 Task: Sort the products in the category "Enzymes" by best match.
Action: Mouse moved to (280, 141)
Screenshot: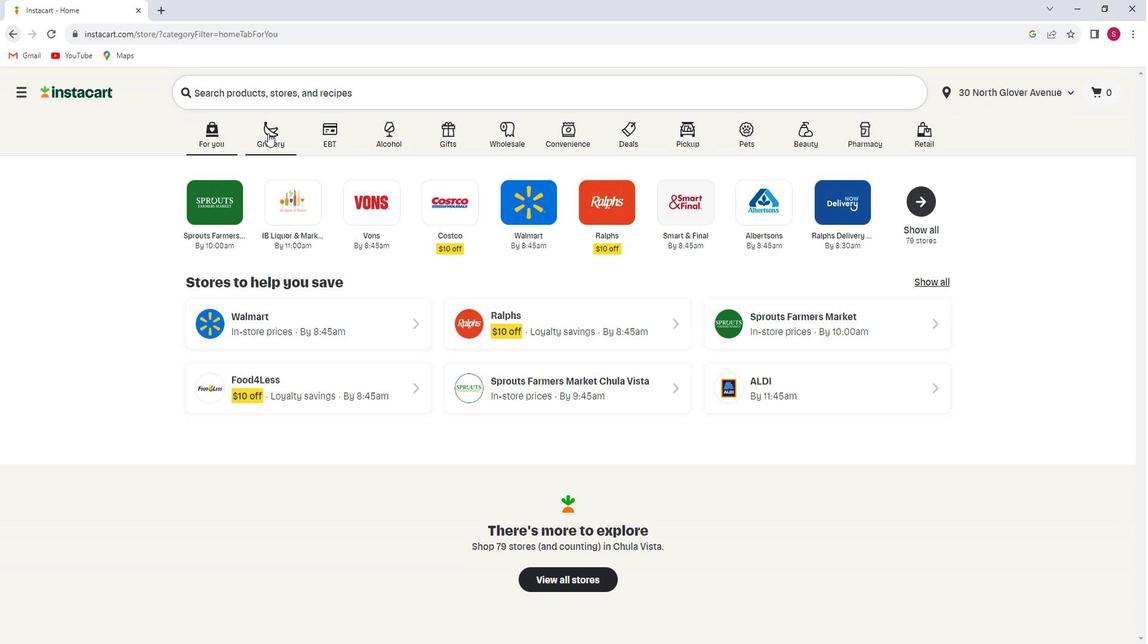 
Action: Mouse pressed left at (280, 141)
Screenshot: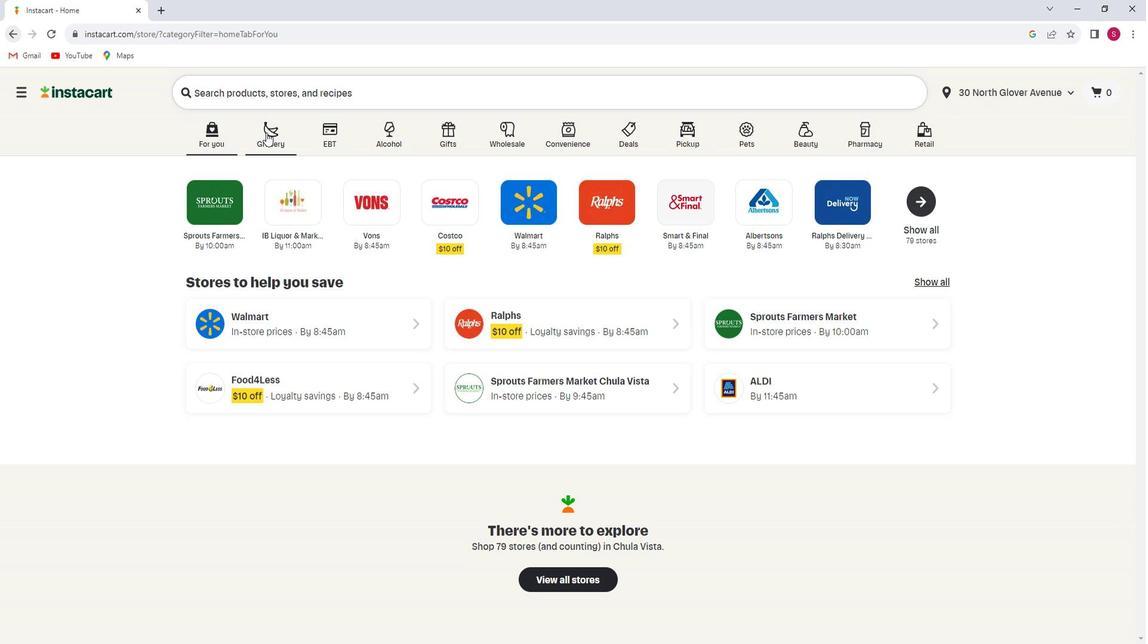 
Action: Mouse moved to (323, 360)
Screenshot: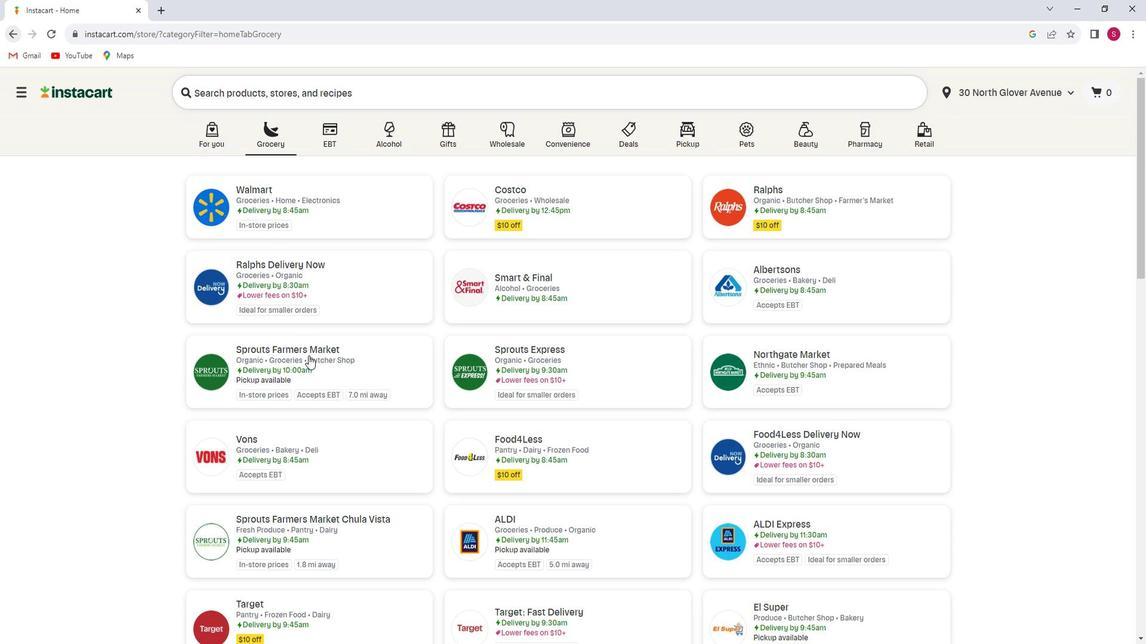 
Action: Mouse pressed left at (323, 360)
Screenshot: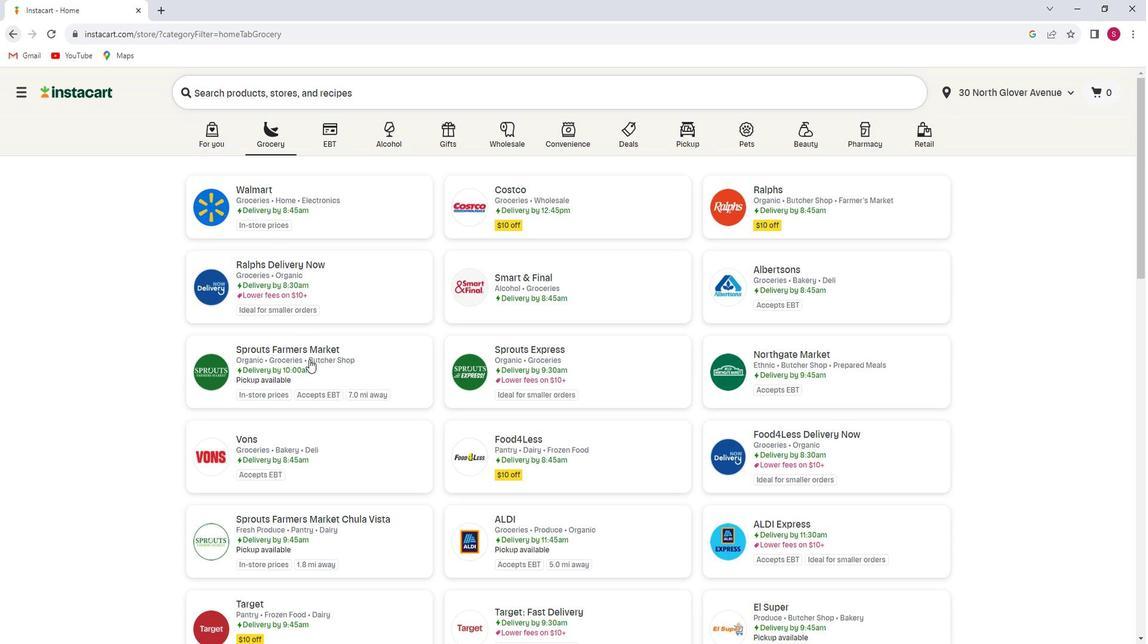 
Action: Mouse moved to (96, 423)
Screenshot: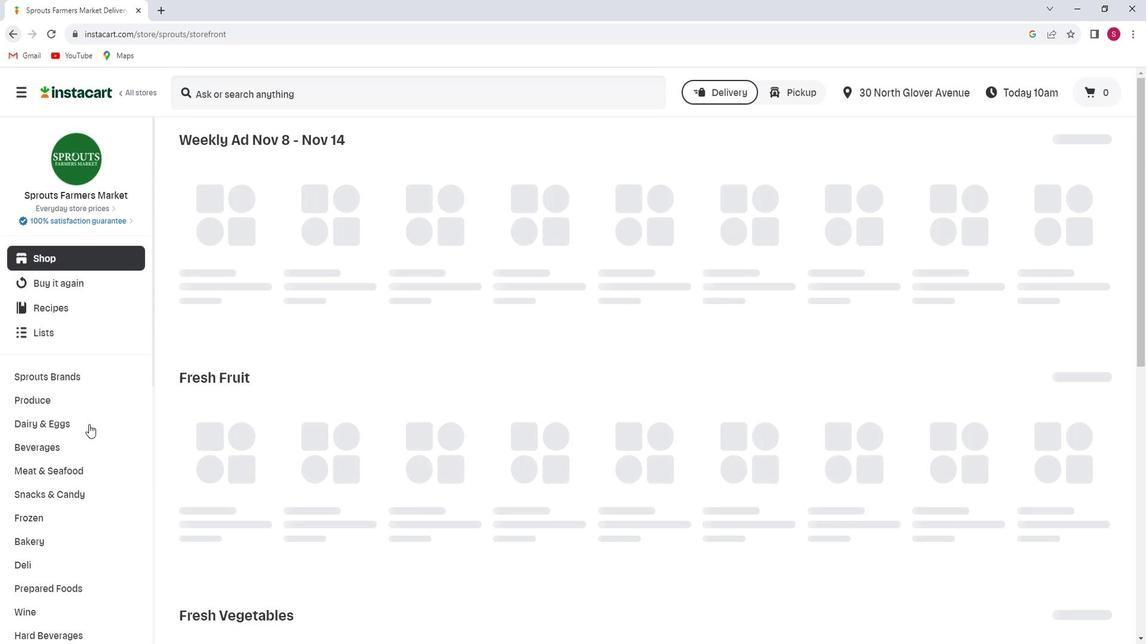
Action: Mouse scrolled (96, 423) with delta (0, 0)
Screenshot: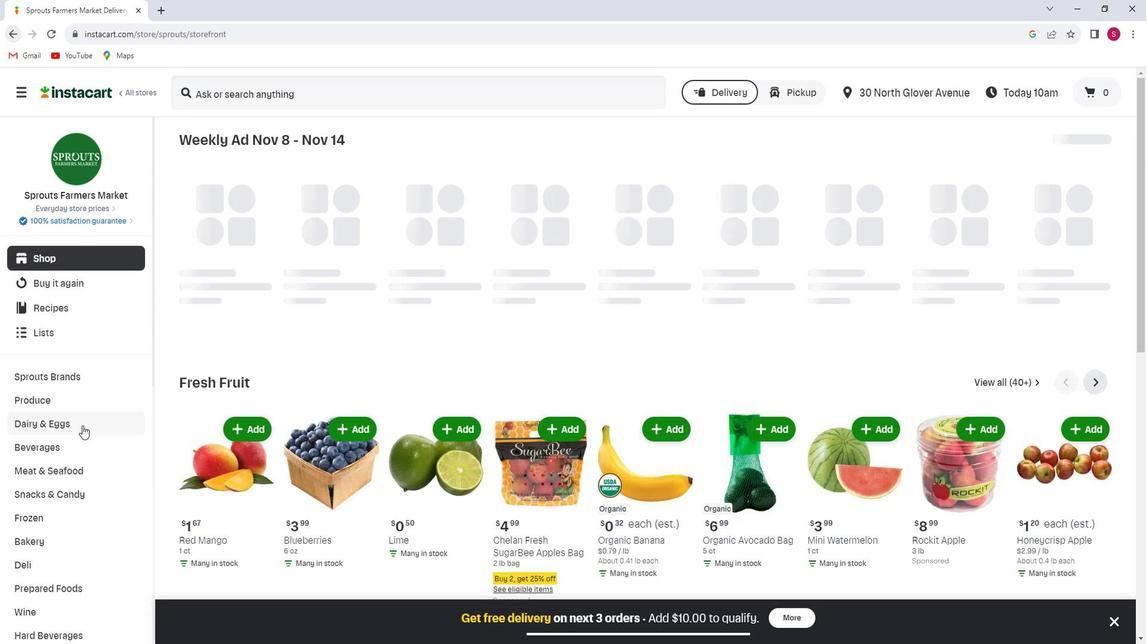 
Action: Mouse scrolled (96, 423) with delta (0, 0)
Screenshot: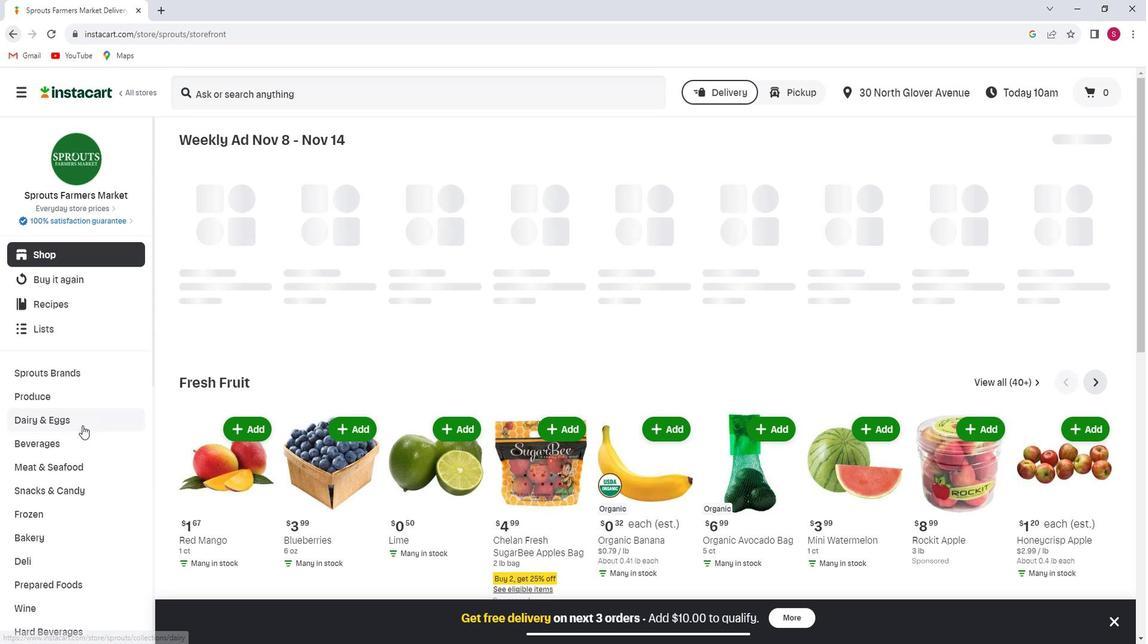 
Action: Mouse scrolled (96, 423) with delta (0, 0)
Screenshot: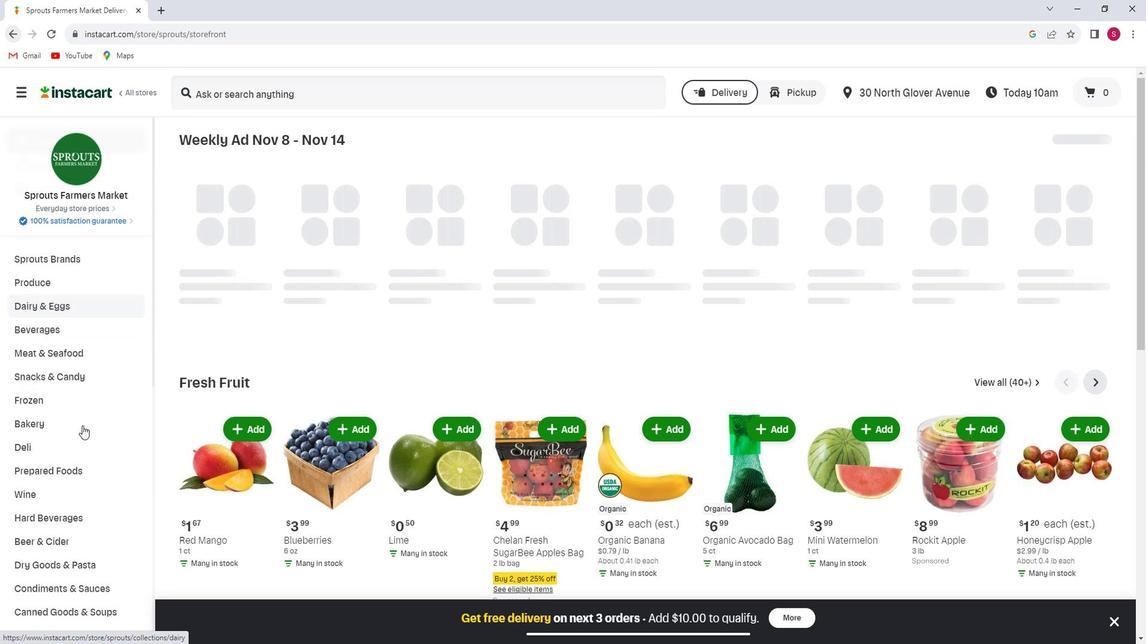 
Action: Mouse scrolled (96, 423) with delta (0, 0)
Screenshot: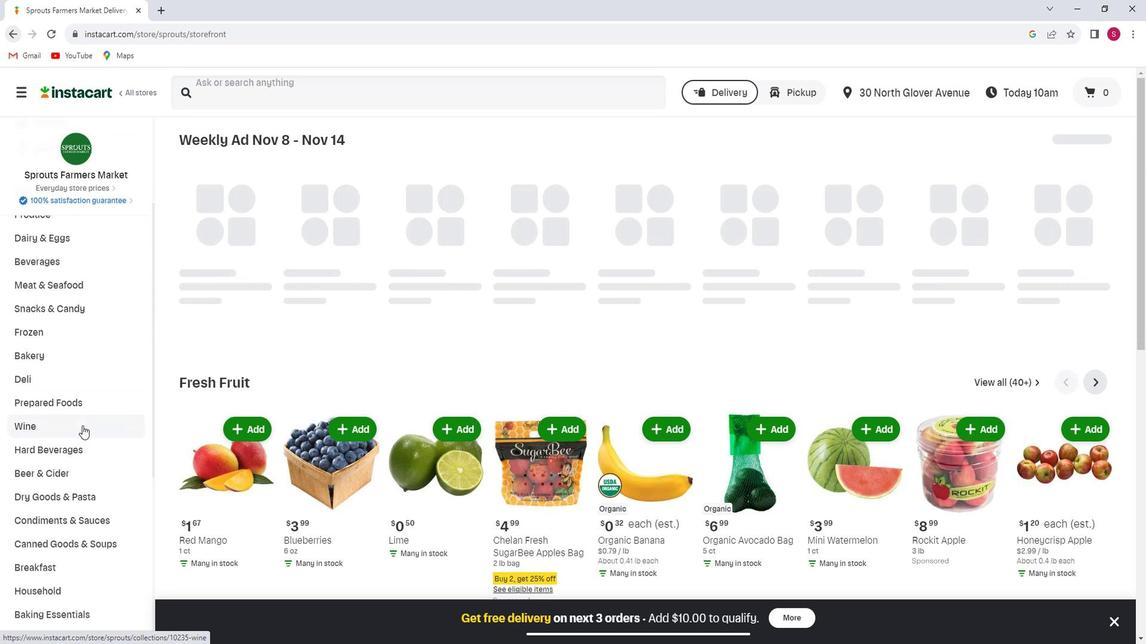 
Action: Mouse scrolled (96, 423) with delta (0, 0)
Screenshot: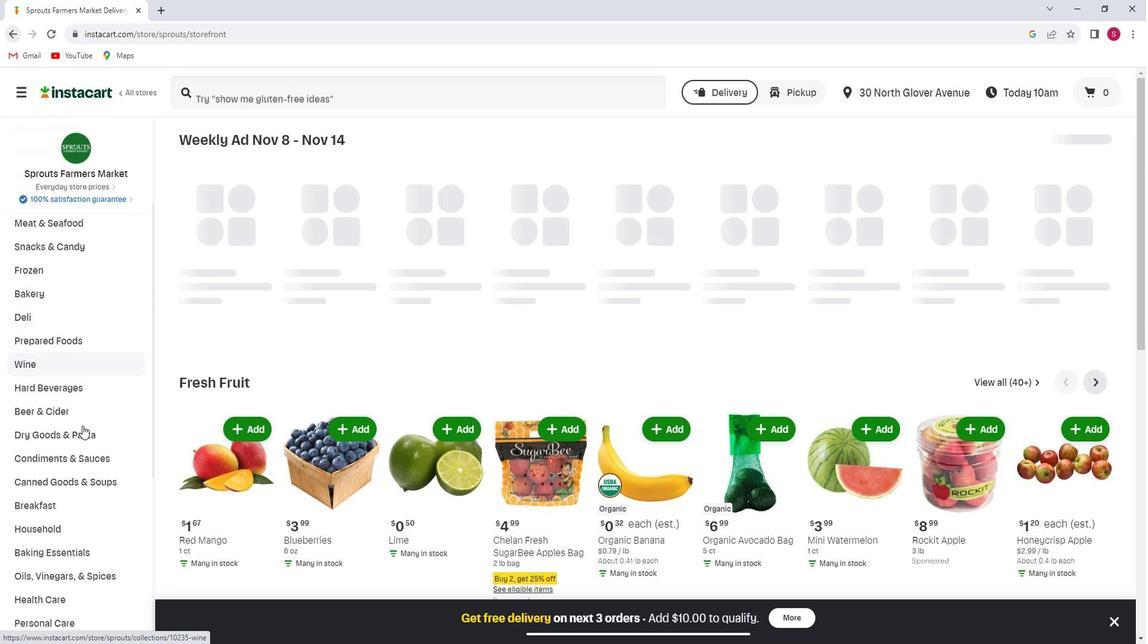 
Action: Mouse scrolled (96, 423) with delta (0, 0)
Screenshot: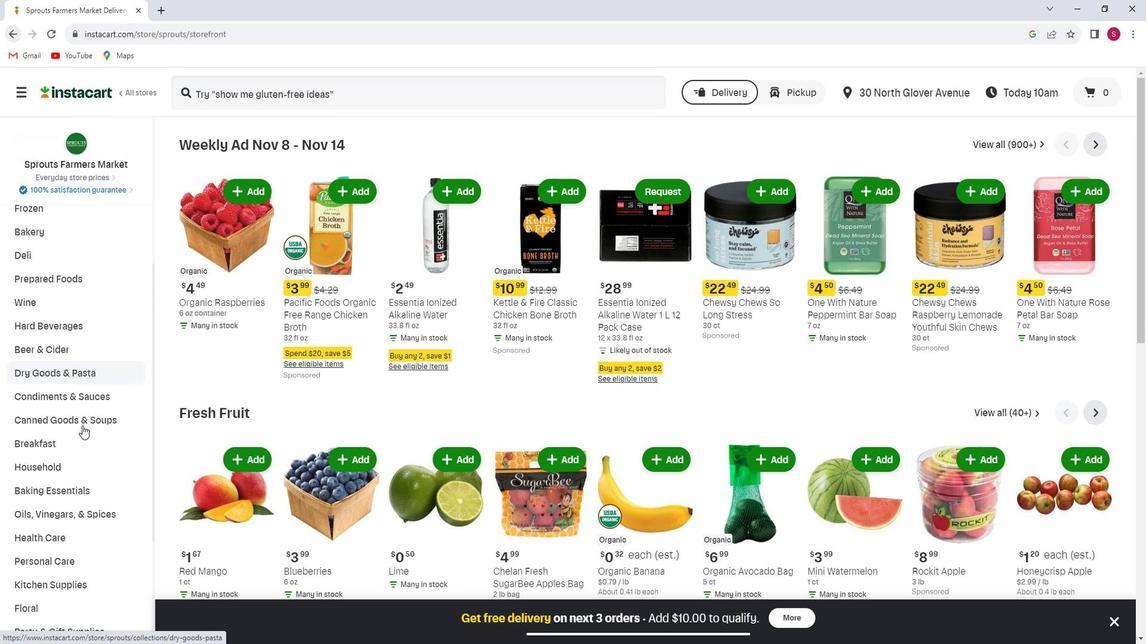 
Action: Mouse moved to (76, 470)
Screenshot: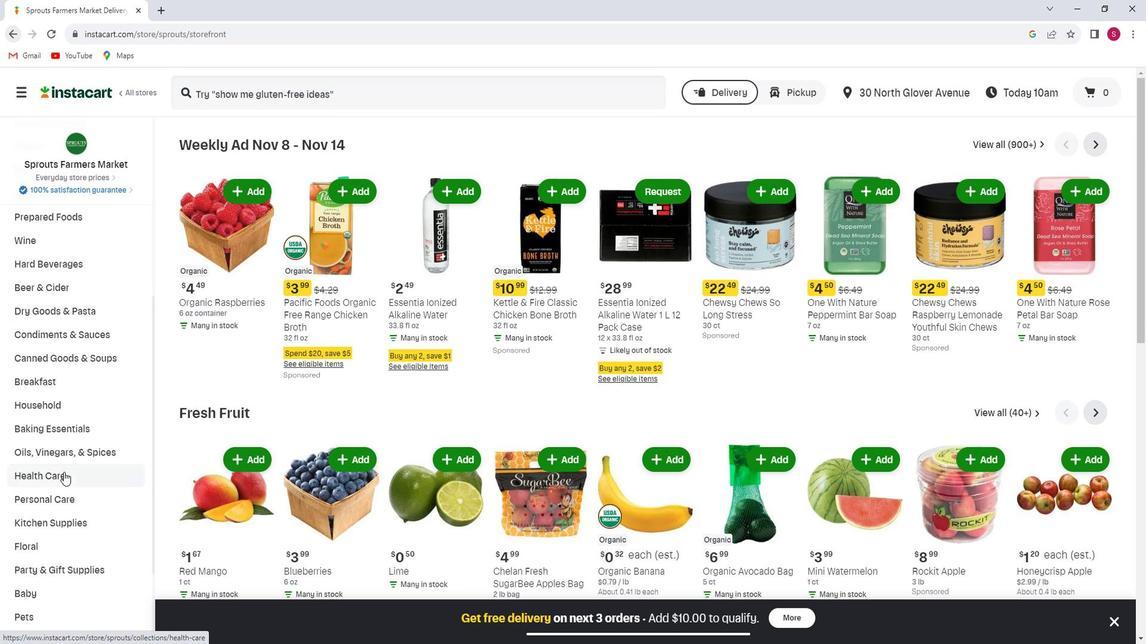
Action: Mouse pressed left at (76, 470)
Screenshot: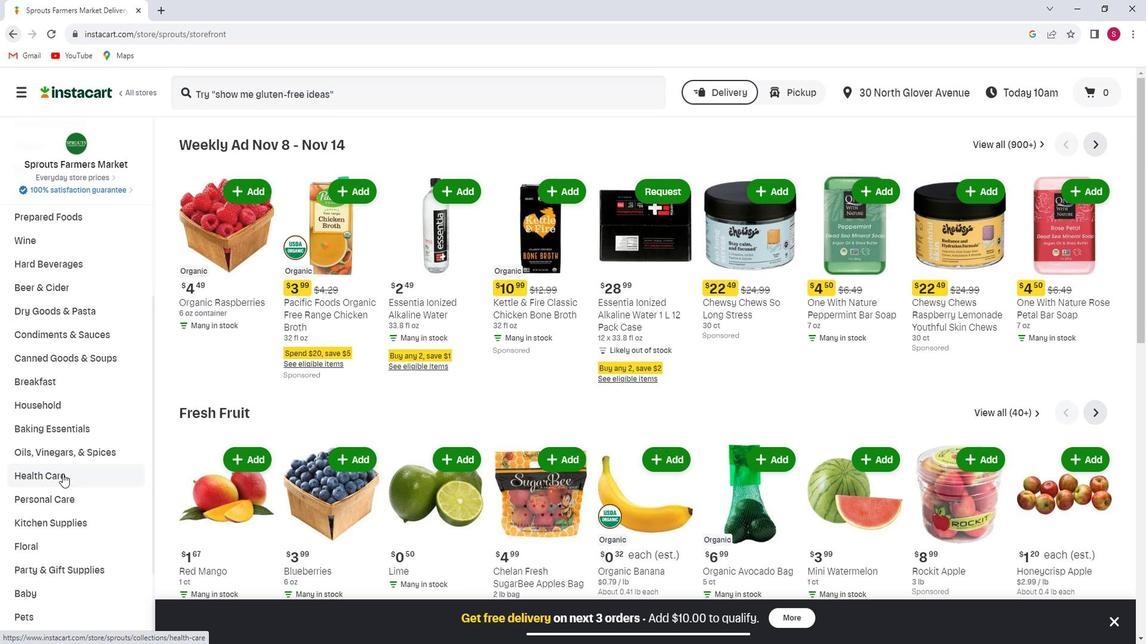 
Action: Mouse moved to (584, 183)
Screenshot: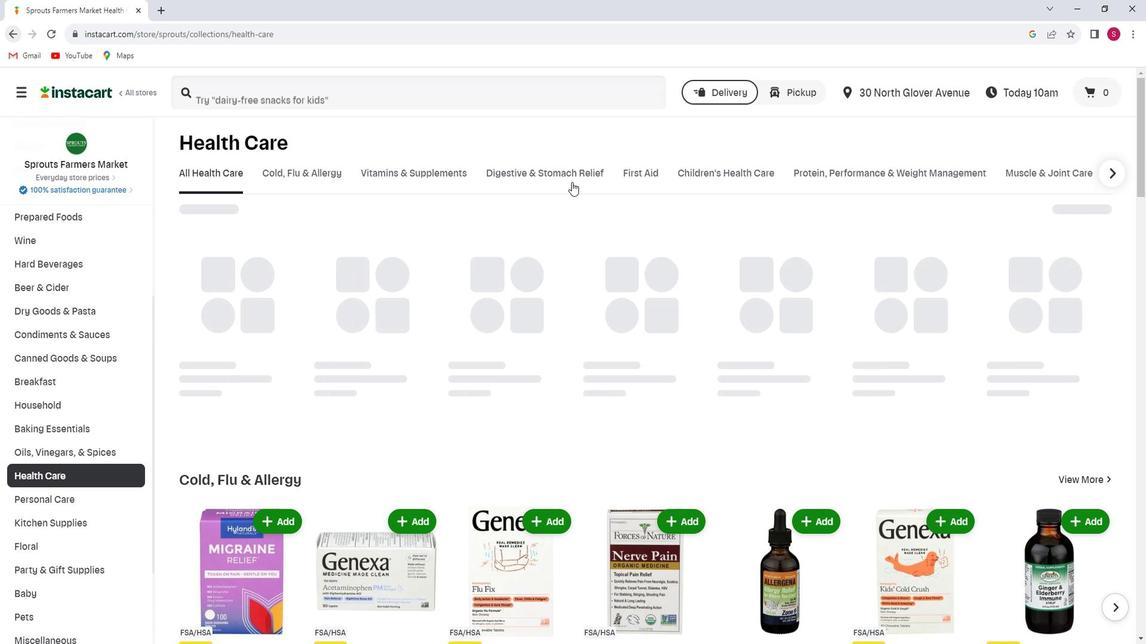 
Action: Mouse pressed left at (584, 183)
Screenshot: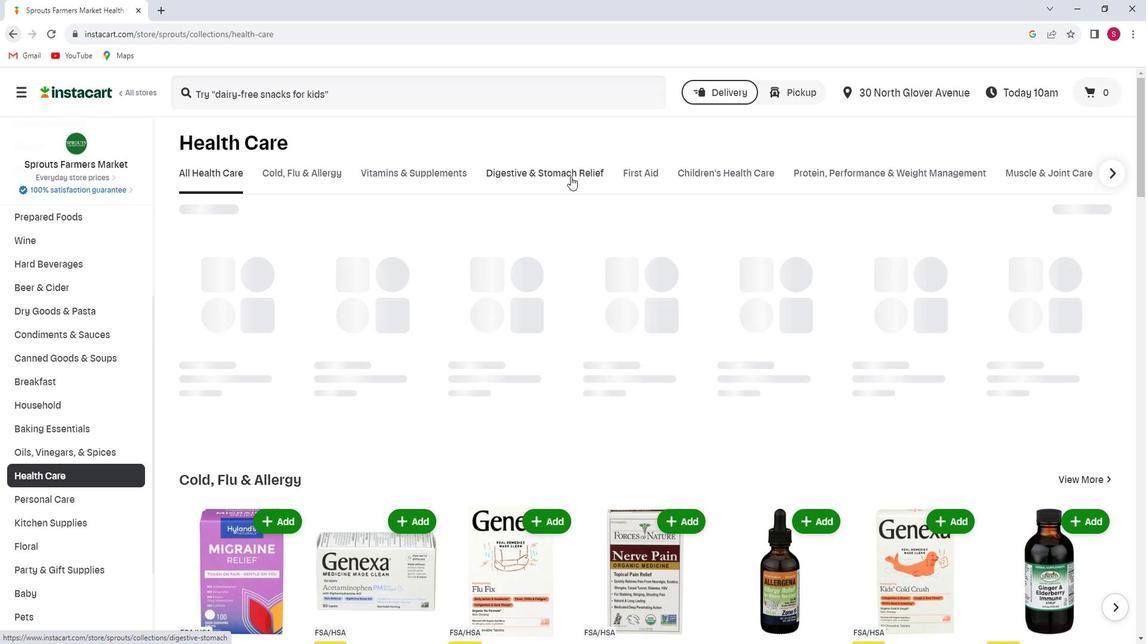 
Action: Mouse moved to (811, 227)
Screenshot: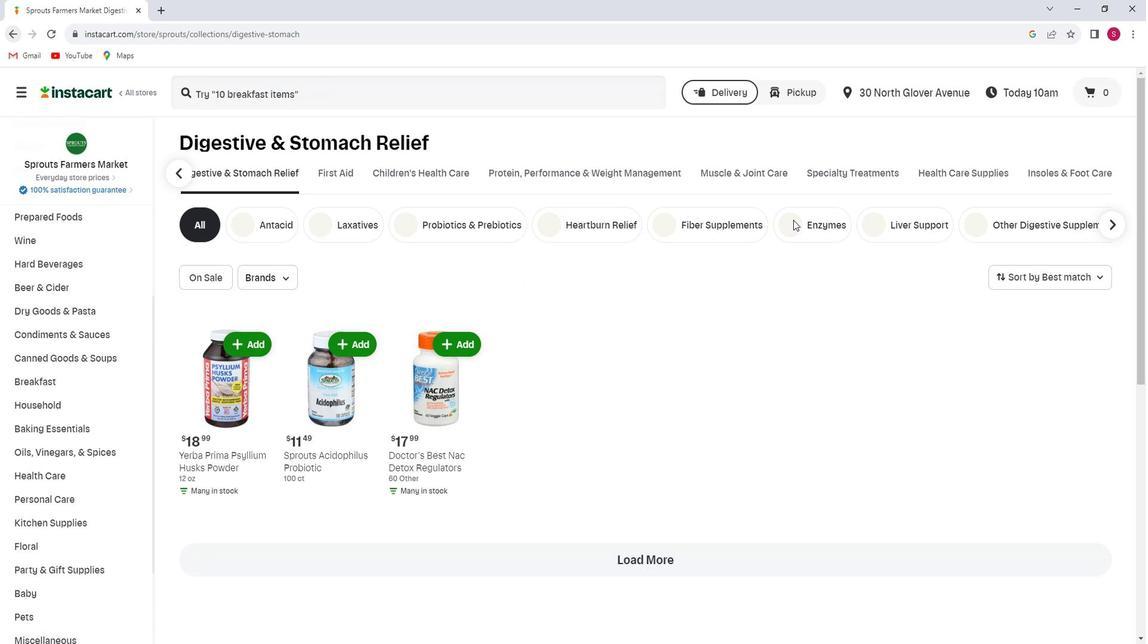 
Action: Mouse pressed left at (811, 227)
Screenshot: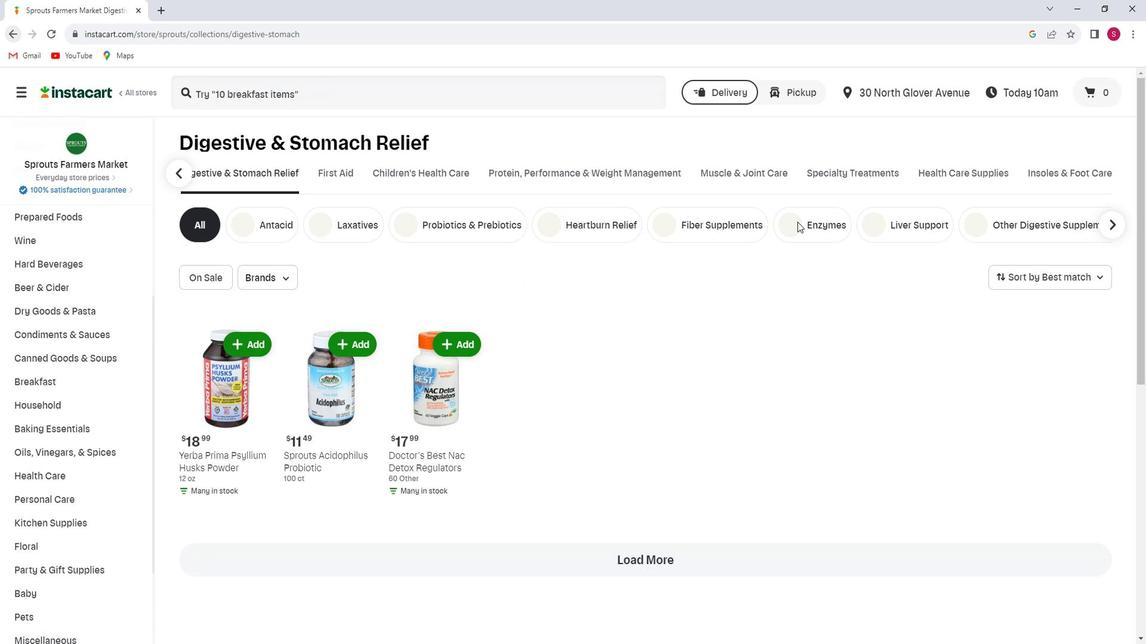 
Action: Mouse moved to (1094, 276)
Screenshot: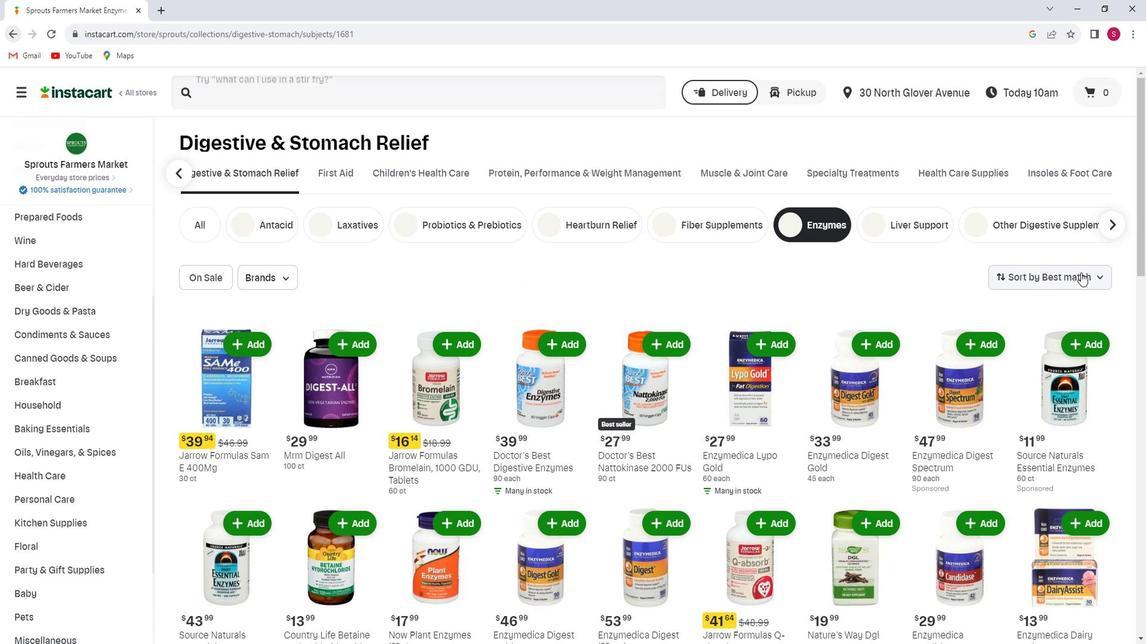
Action: Mouse pressed left at (1094, 276)
Screenshot: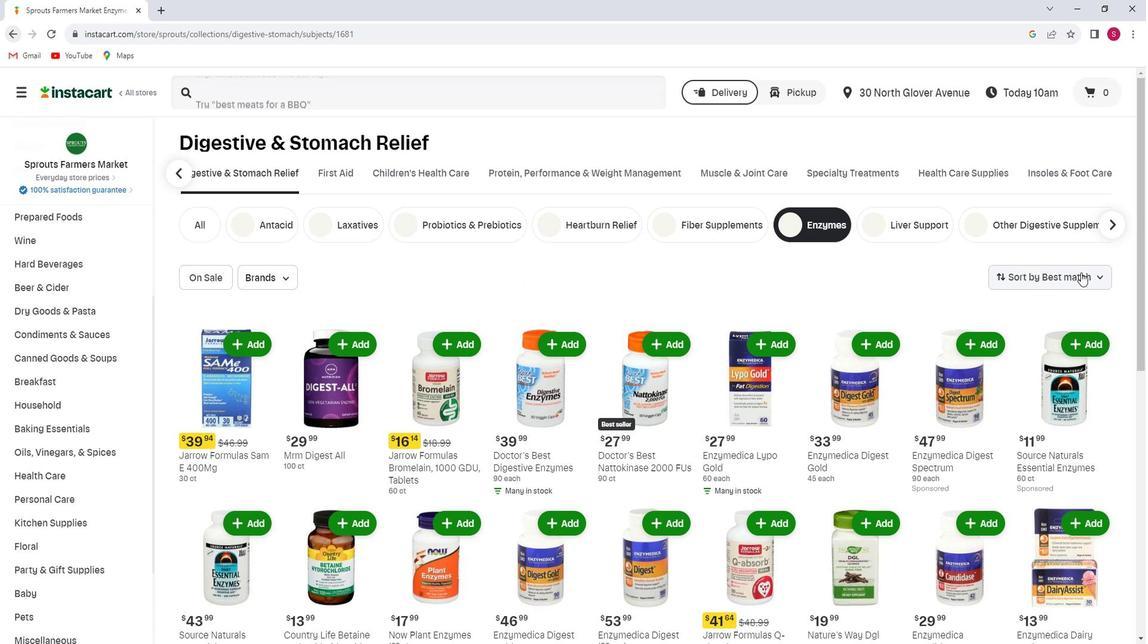 
Action: Mouse moved to (1059, 311)
Screenshot: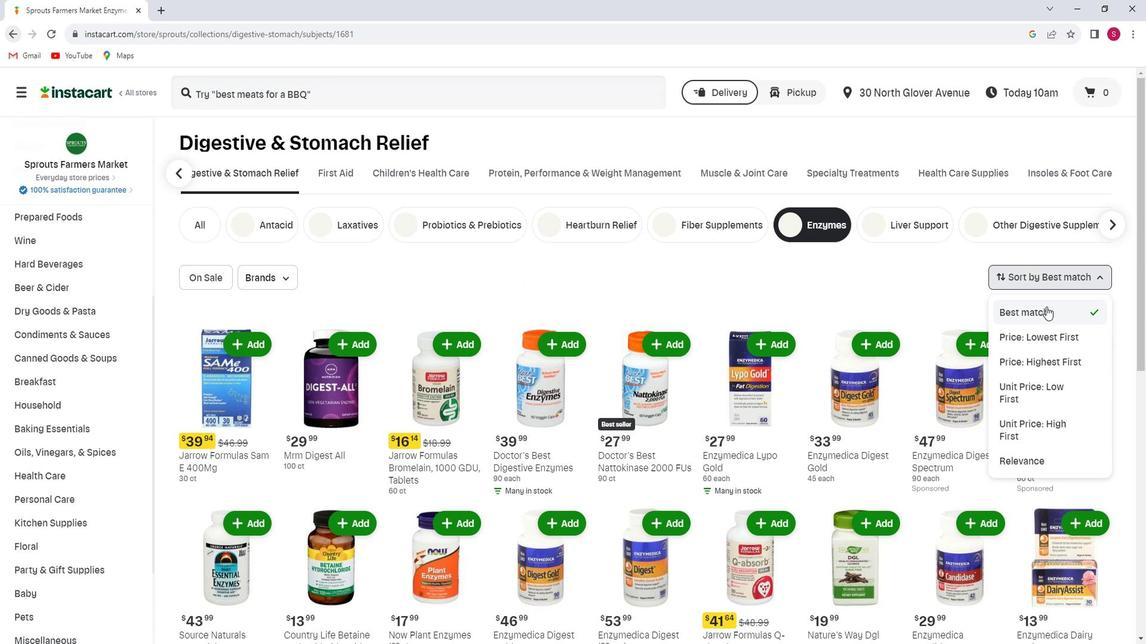 
Action: Mouse pressed left at (1059, 311)
Screenshot: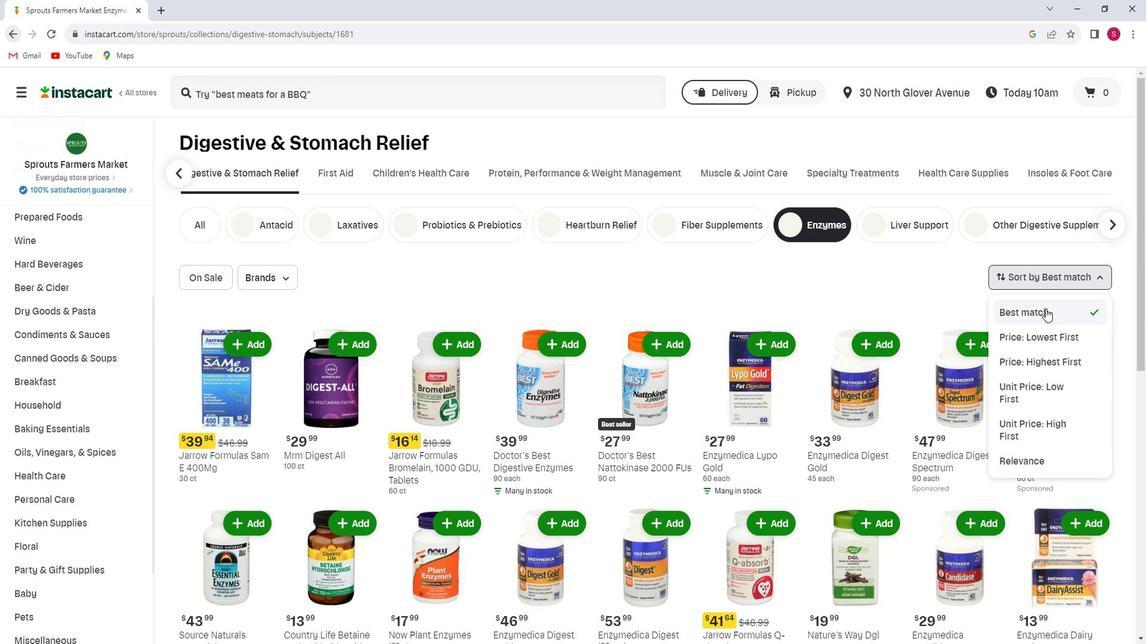 
